 Task: Look for products in the category "More Specialty Treatments" from Quantum Health only.
Action: Mouse moved to (272, 142)
Screenshot: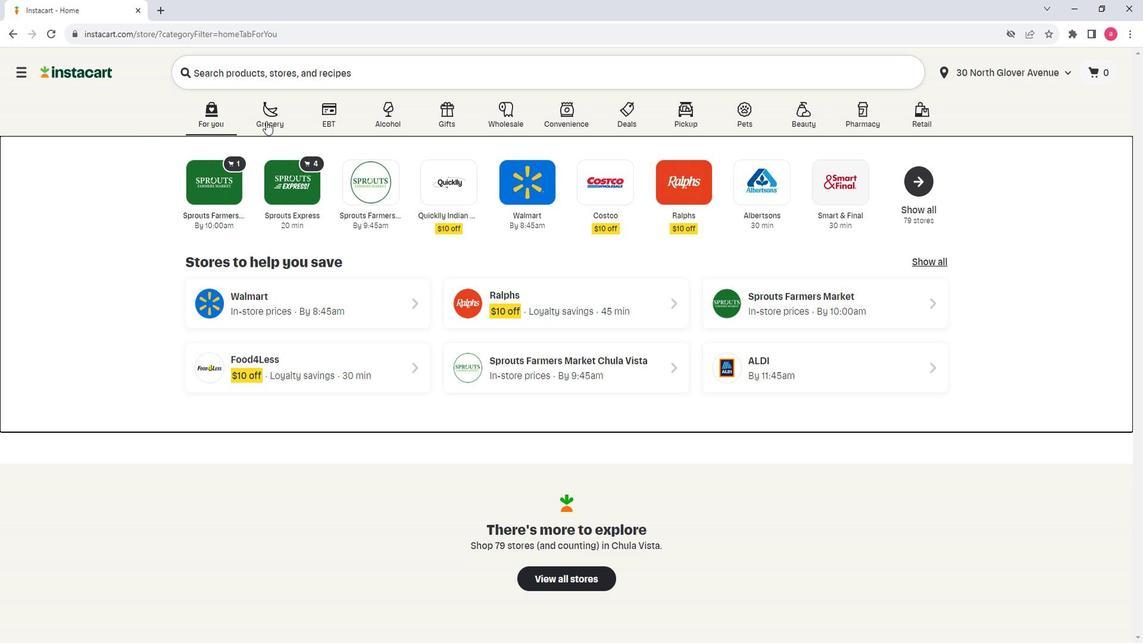 
Action: Mouse pressed left at (272, 142)
Screenshot: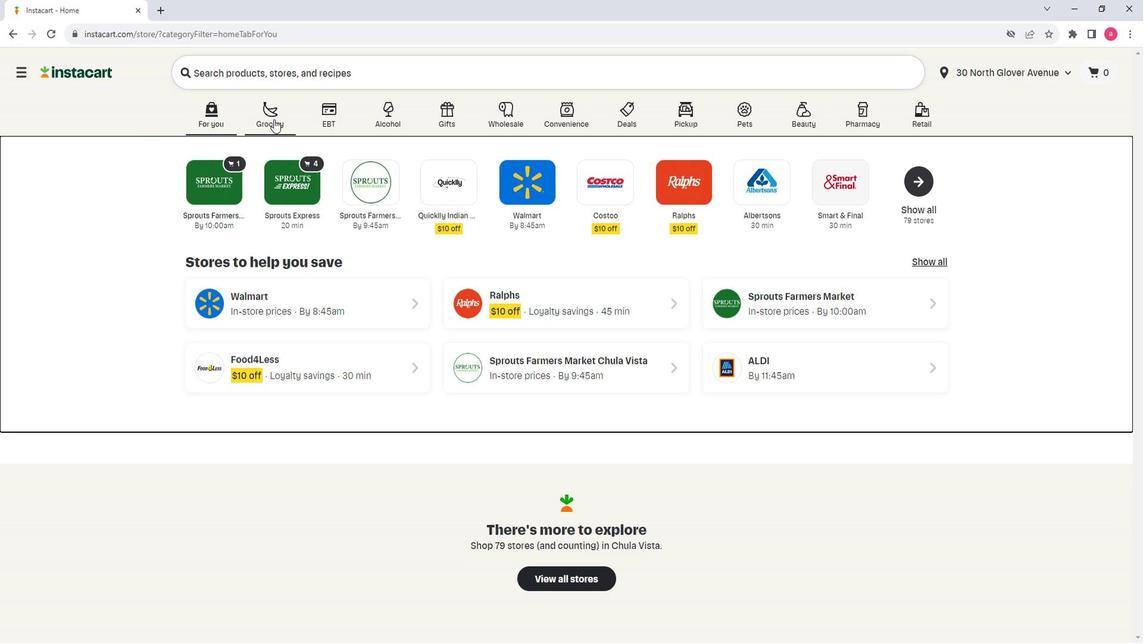 
Action: Mouse moved to (347, 325)
Screenshot: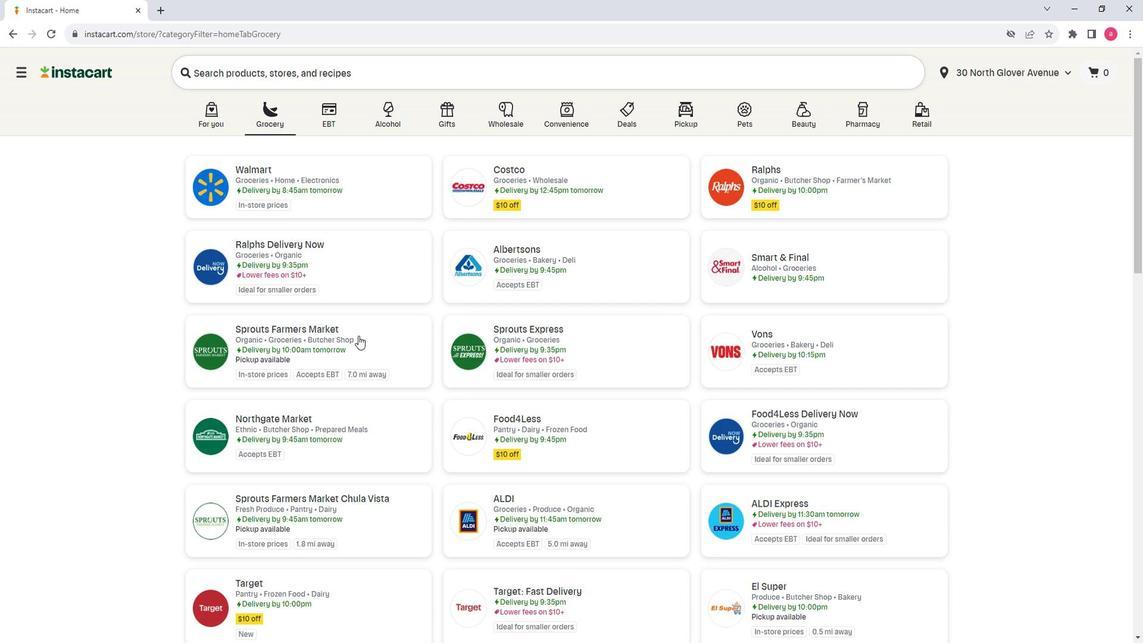 
Action: Mouse pressed left at (347, 325)
Screenshot: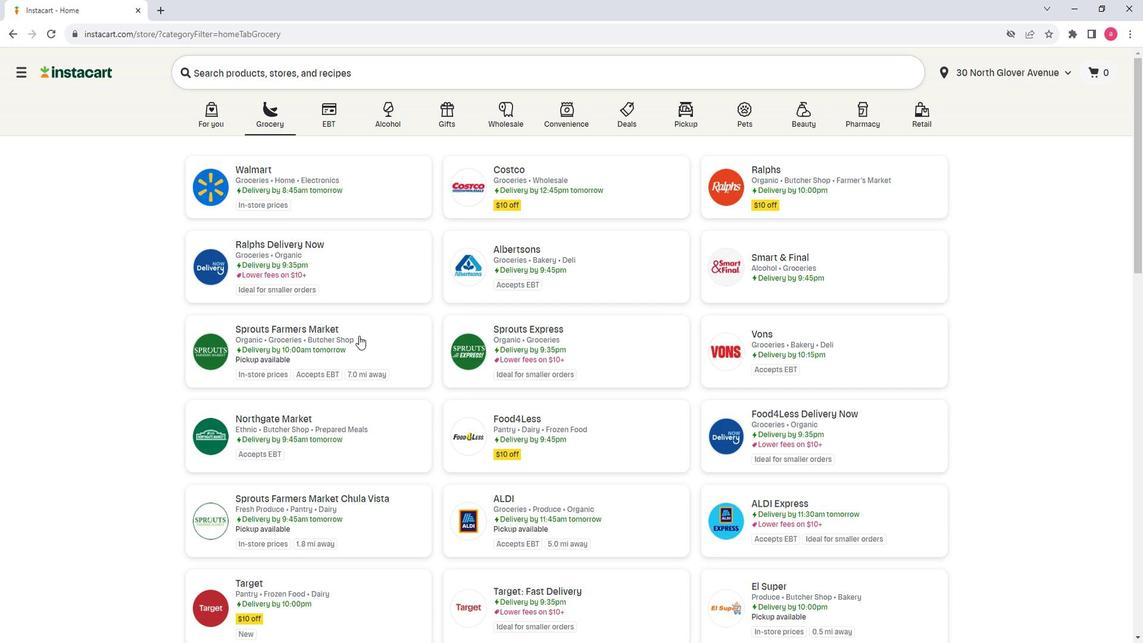 
Action: Mouse moved to (112, 356)
Screenshot: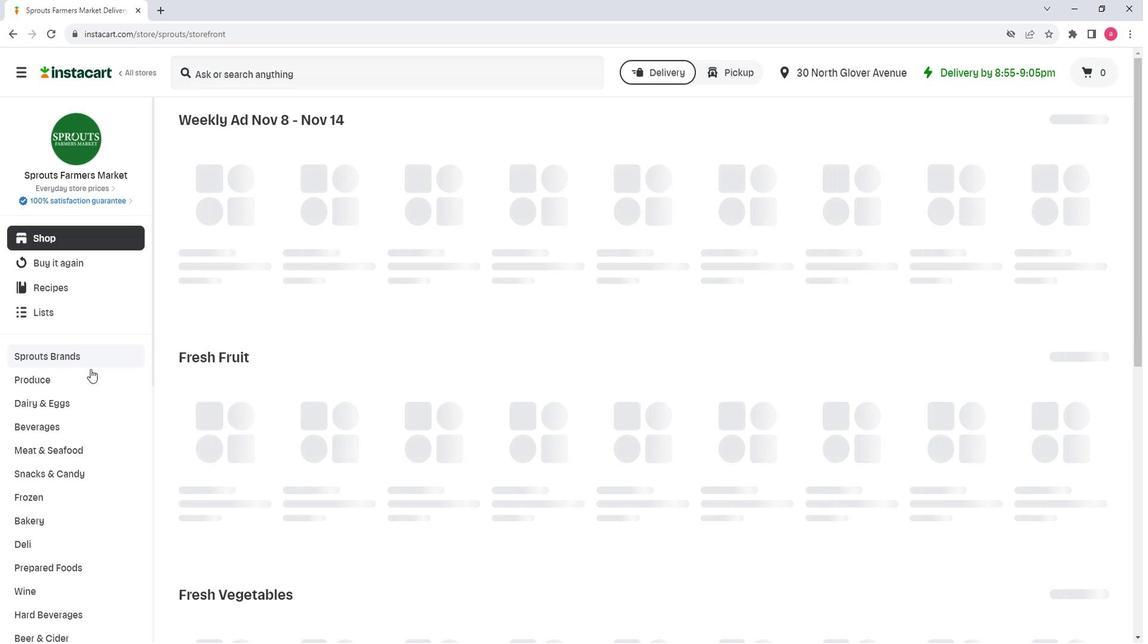 
Action: Mouse scrolled (112, 356) with delta (0, 0)
Screenshot: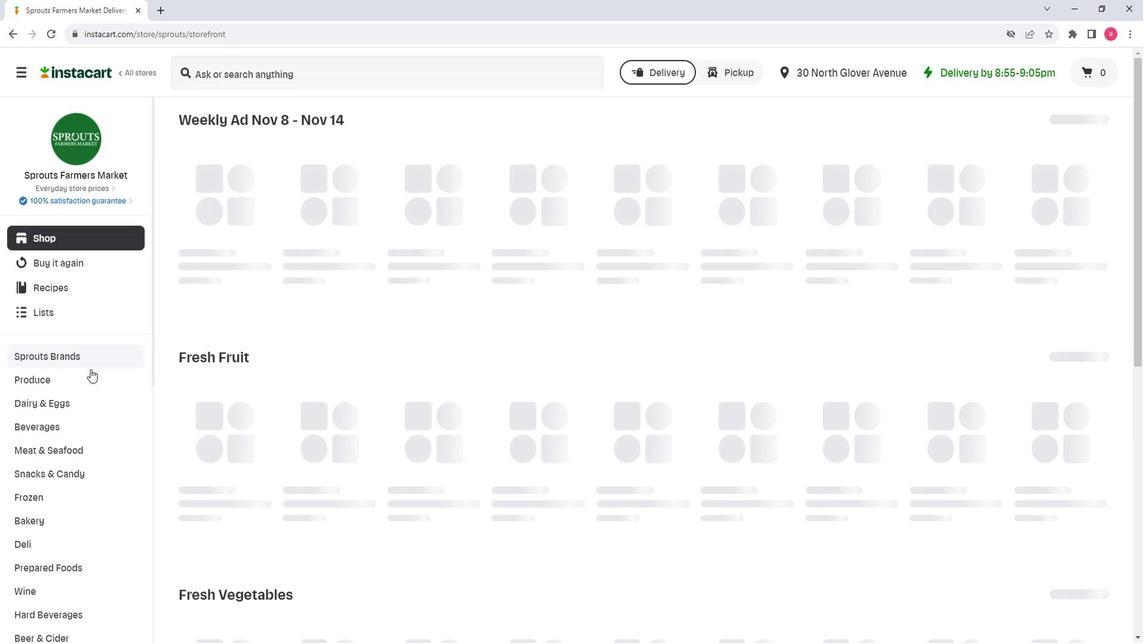 
Action: Mouse moved to (112, 357)
Screenshot: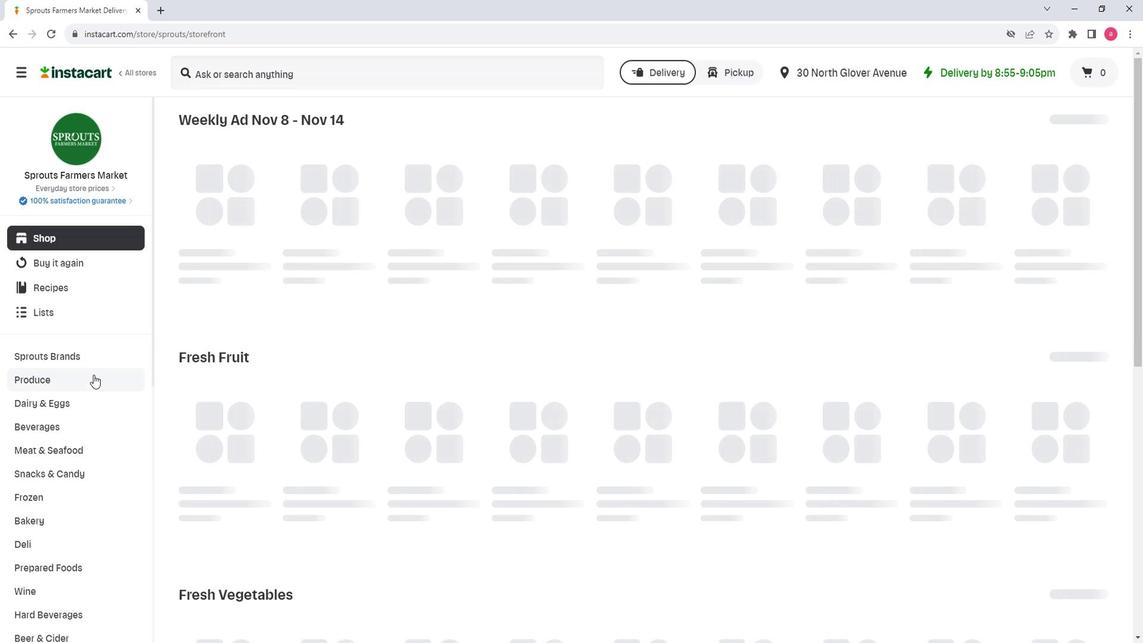 
Action: Mouse scrolled (112, 357) with delta (0, 0)
Screenshot: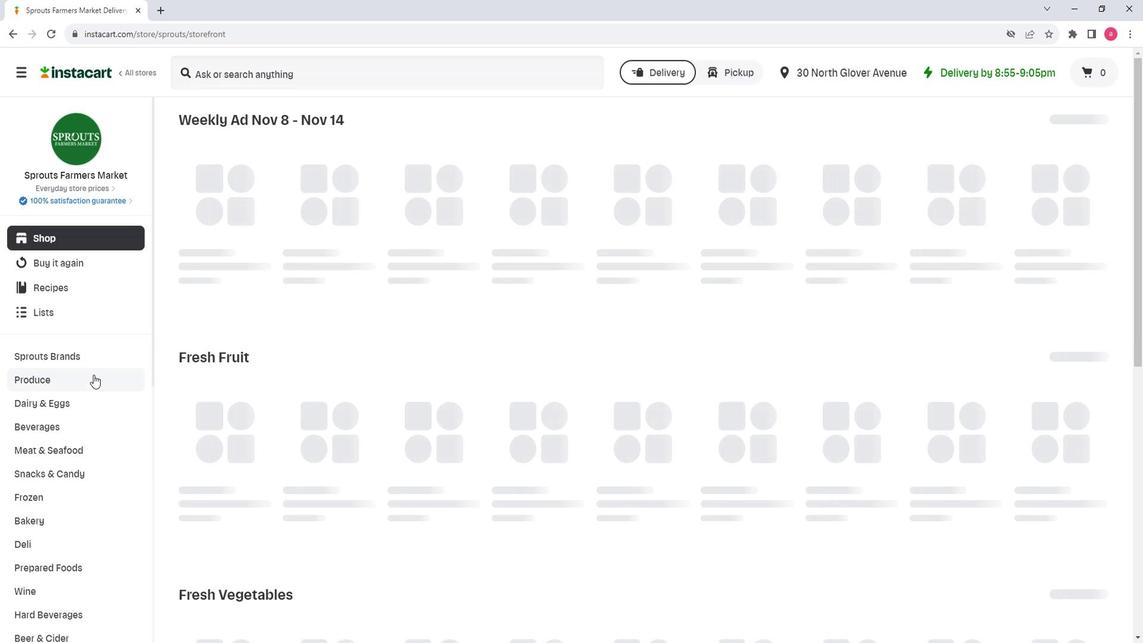 
Action: Mouse scrolled (112, 357) with delta (0, 0)
Screenshot: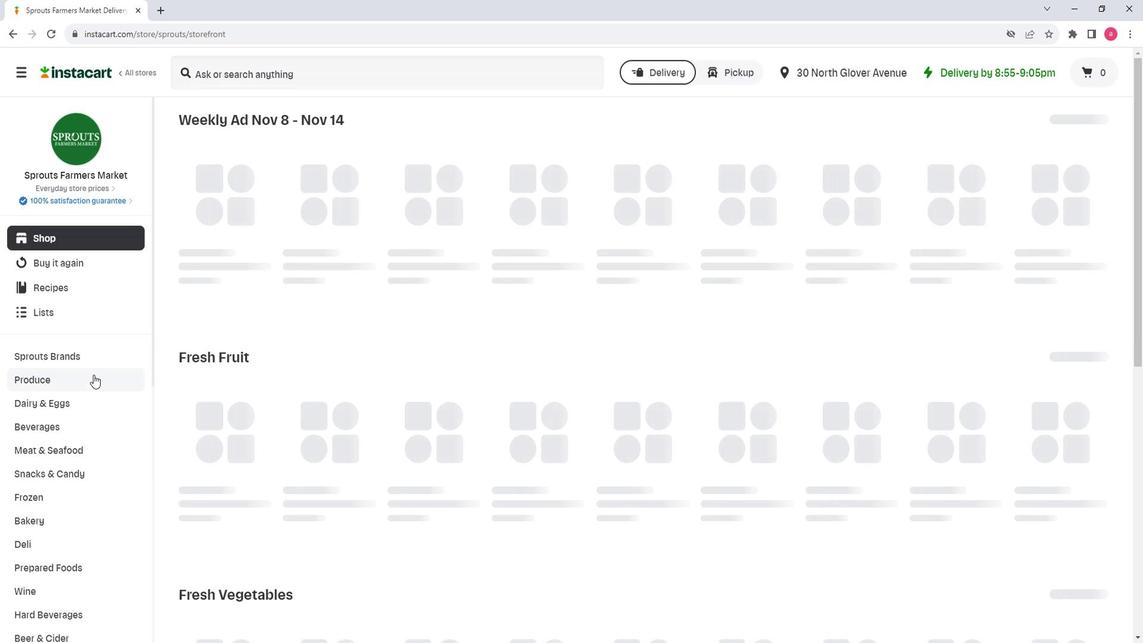 
Action: Mouse scrolled (112, 357) with delta (0, 0)
Screenshot: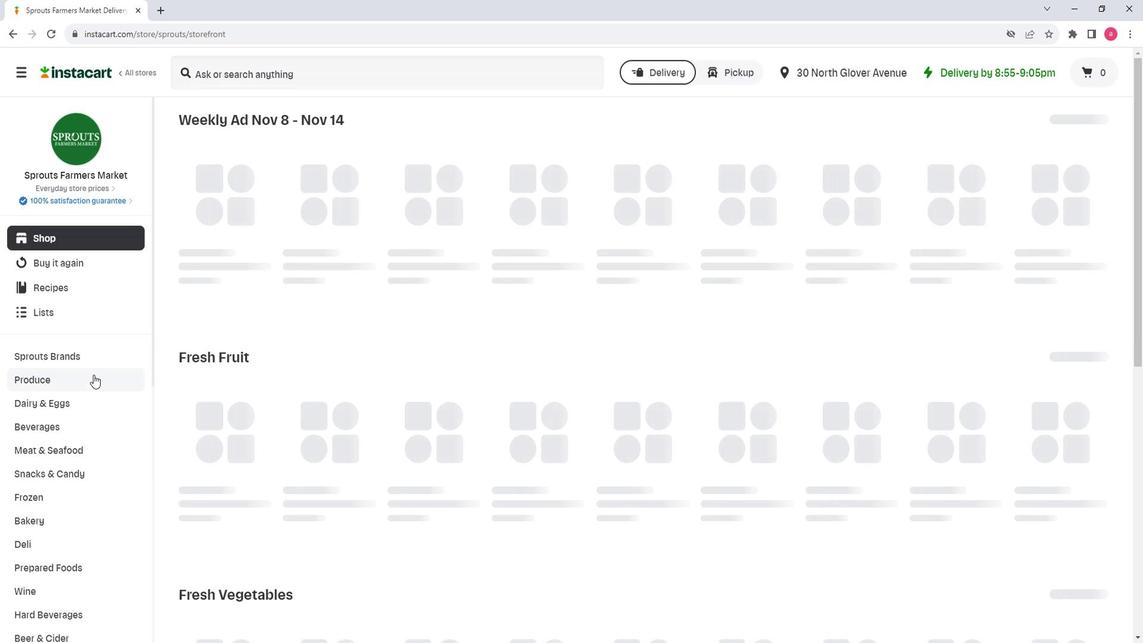
Action: Mouse scrolled (112, 357) with delta (0, 0)
Screenshot: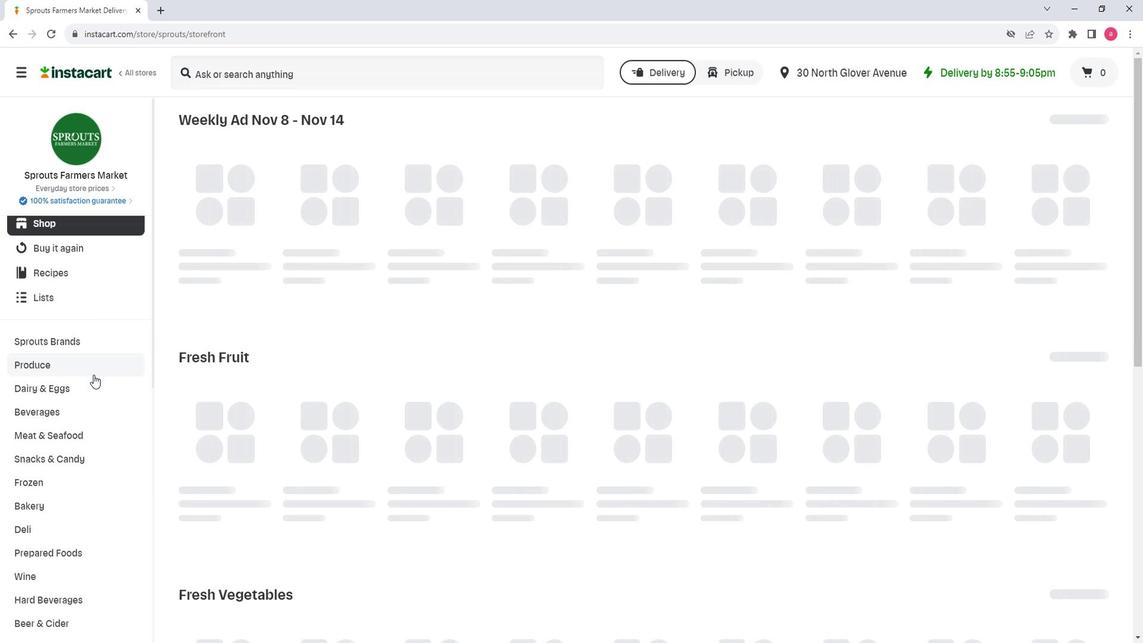 
Action: Mouse scrolled (112, 357) with delta (0, 0)
Screenshot: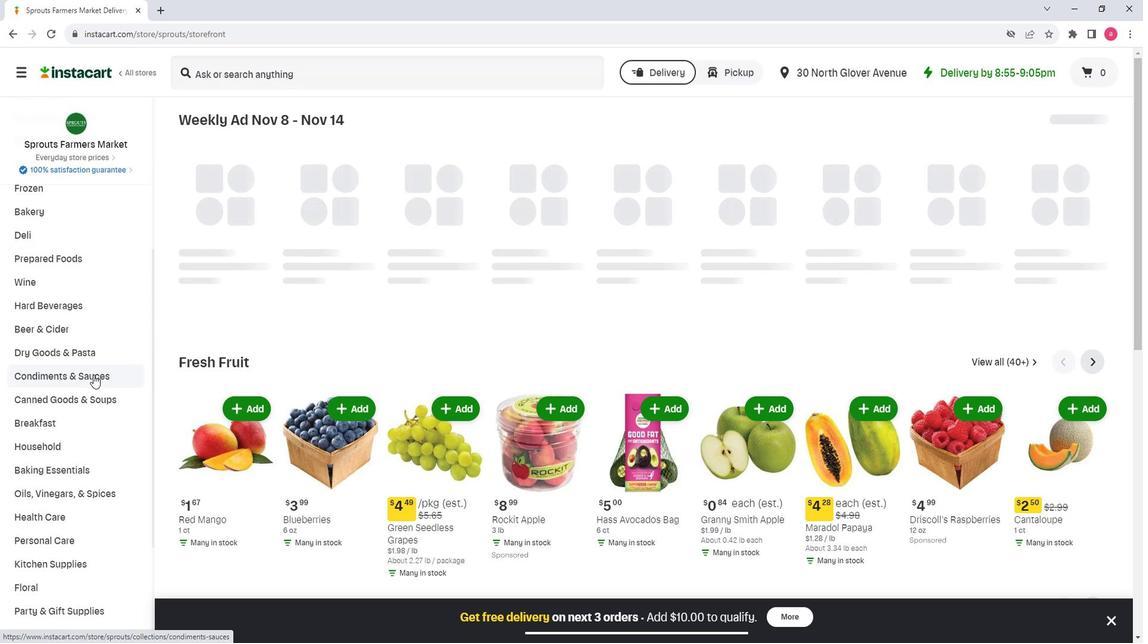 
Action: Mouse scrolled (112, 357) with delta (0, 0)
Screenshot: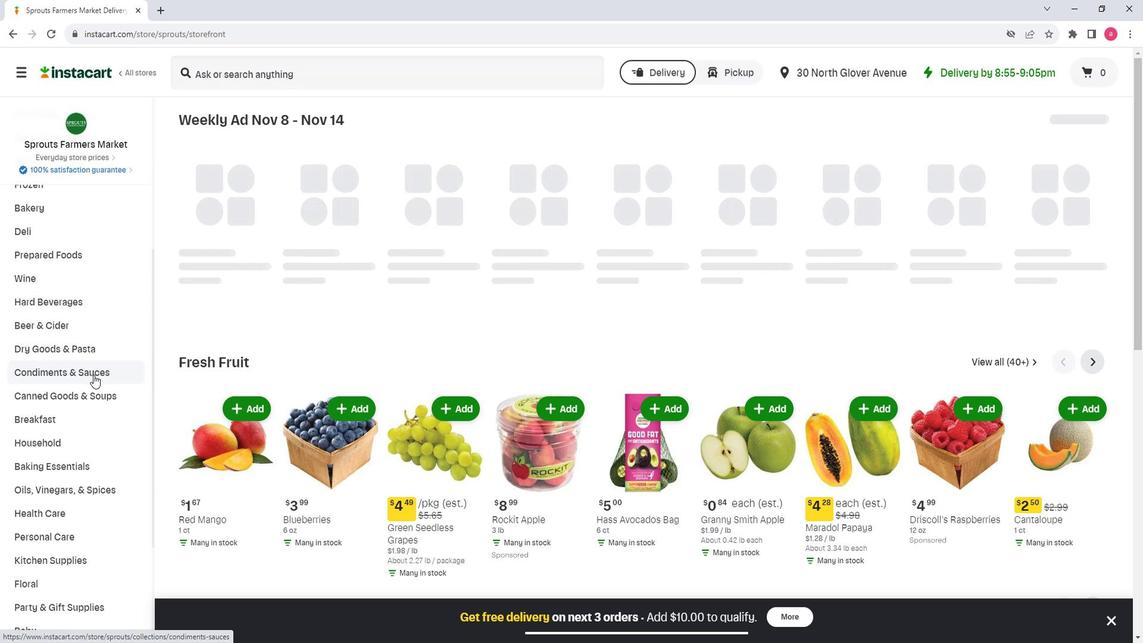
Action: Mouse moved to (120, 359)
Screenshot: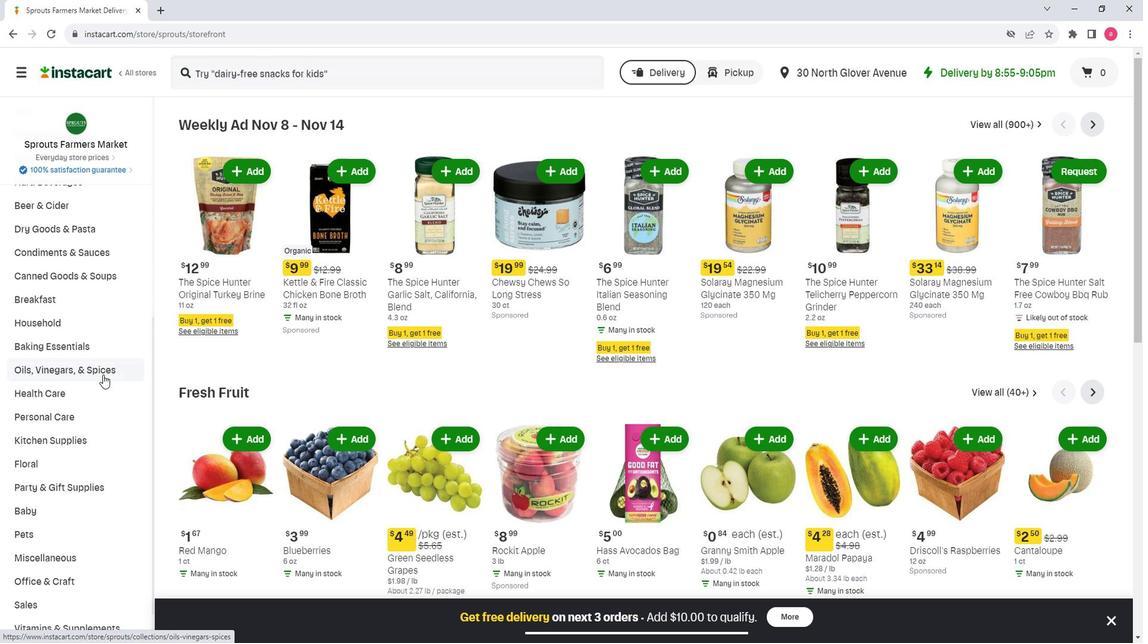 
Action: Mouse scrolled (120, 359) with delta (0, 0)
Screenshot: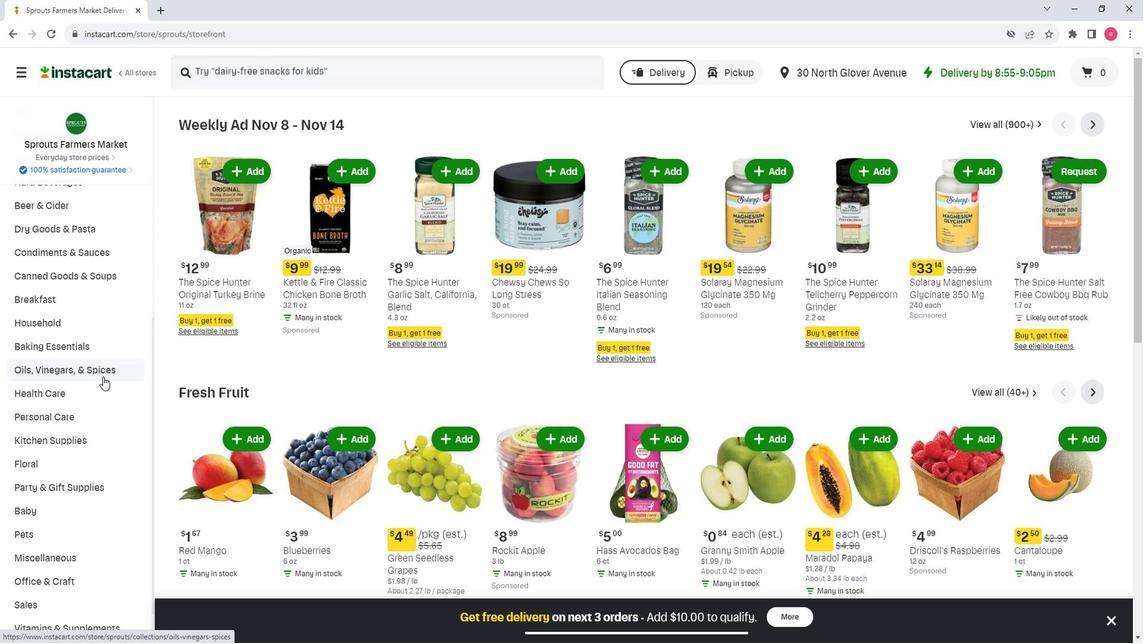 
Action: Mouse moved to (85, 326)
Screenshot: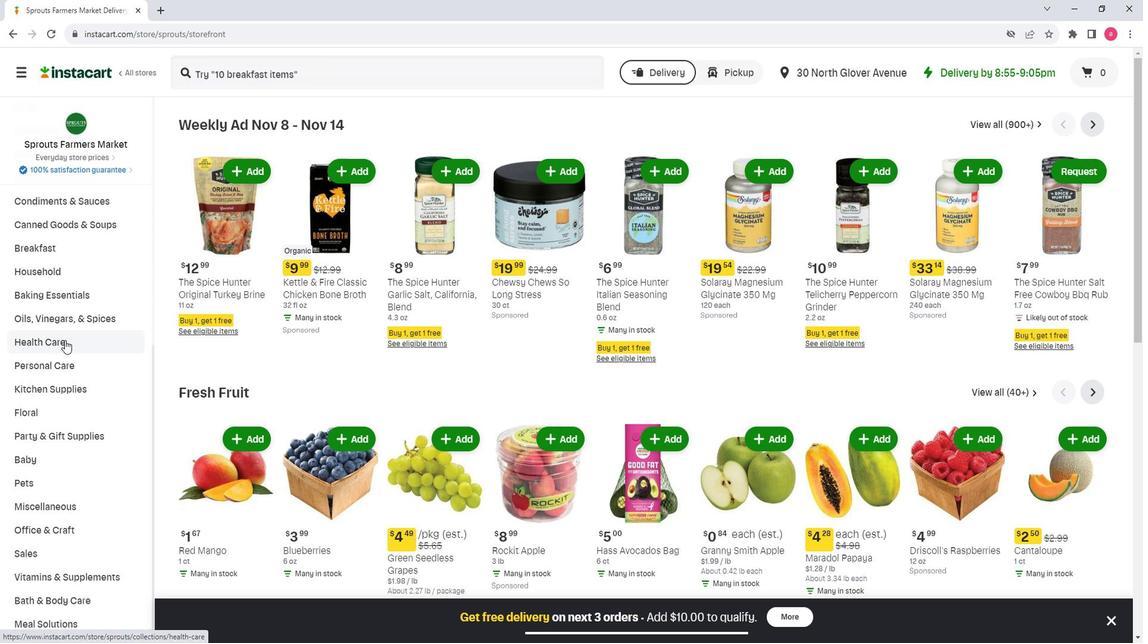
Action: Mouse pressed left at (85, 326)
Screenshot: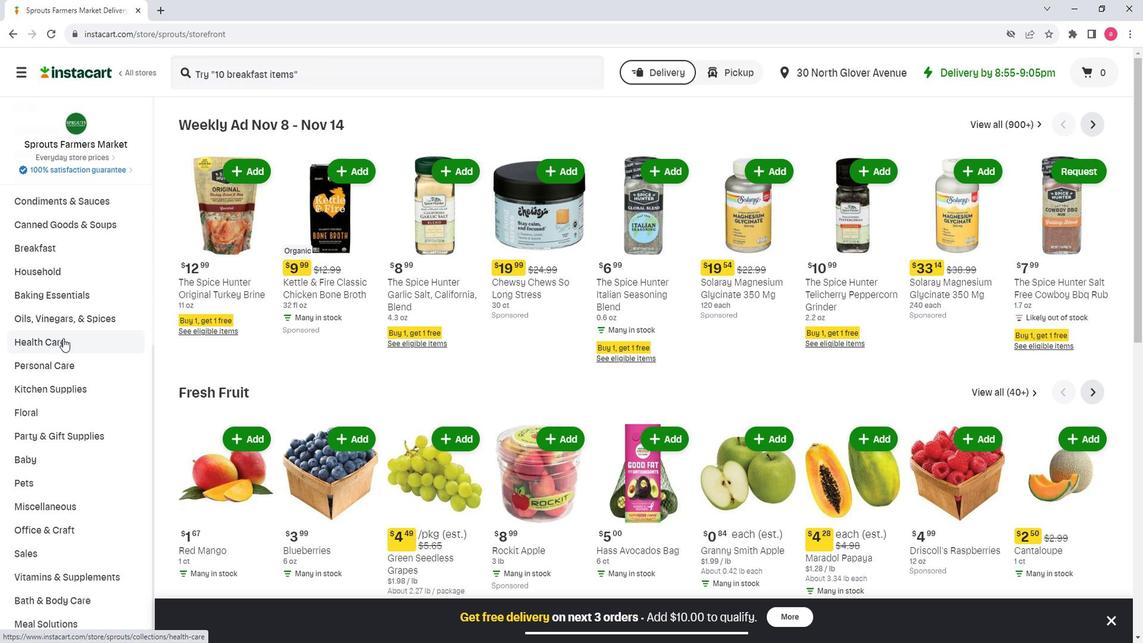 
Action: Mouse moved to (1007, 179)
Screenshot: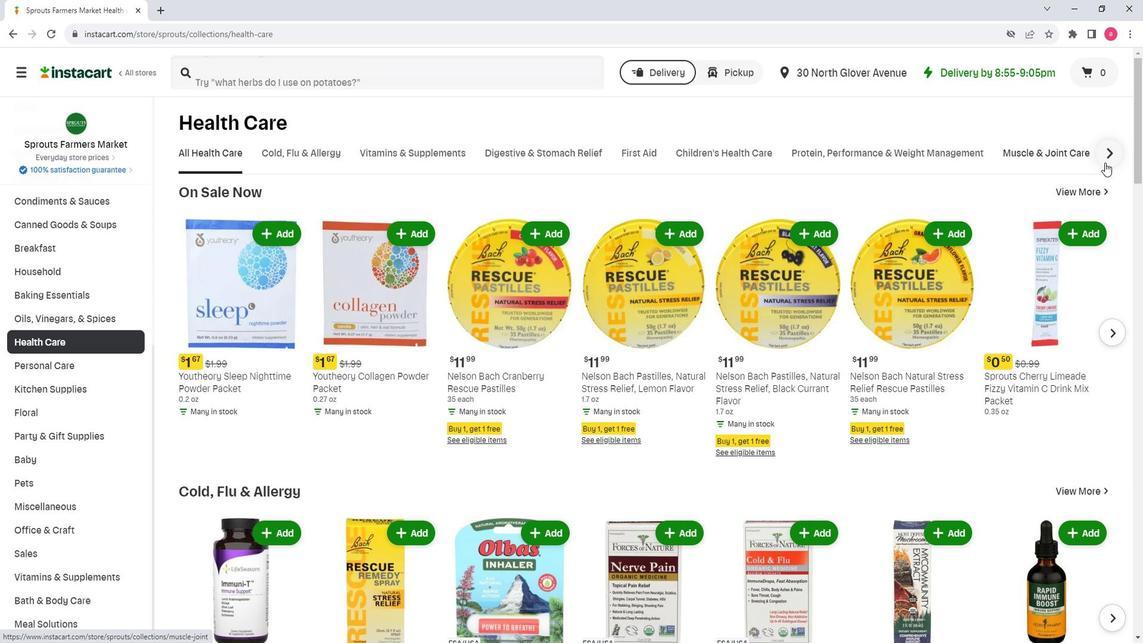 
Action: Mouse pressed left at (1007, 179)
Screenshot: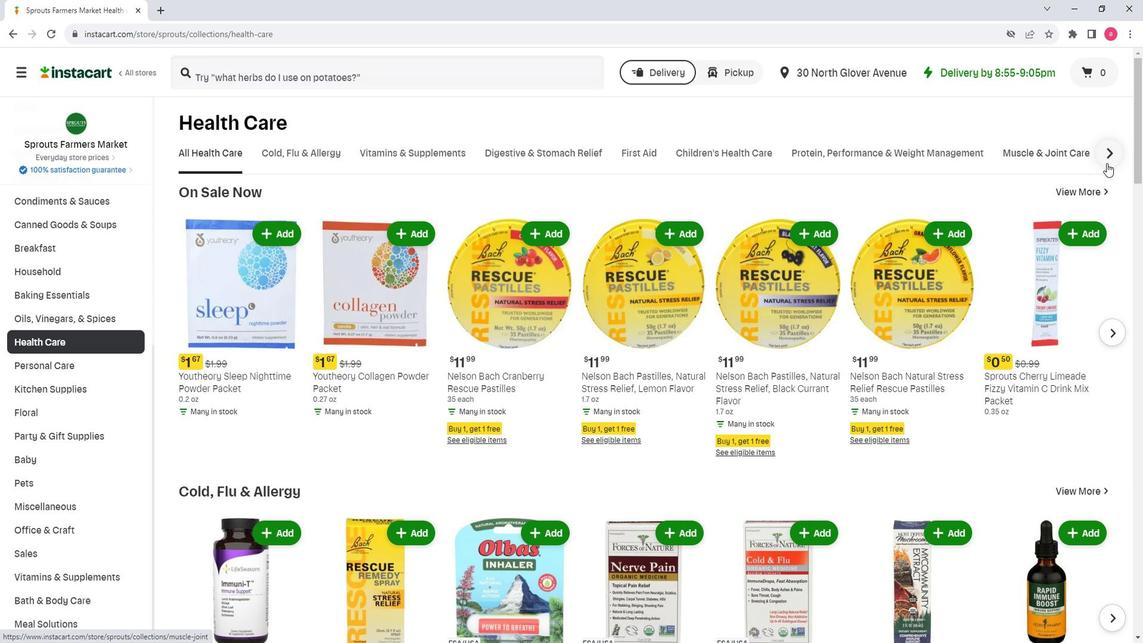 
Action: Mouse moved to (777, 176)
Screenshot: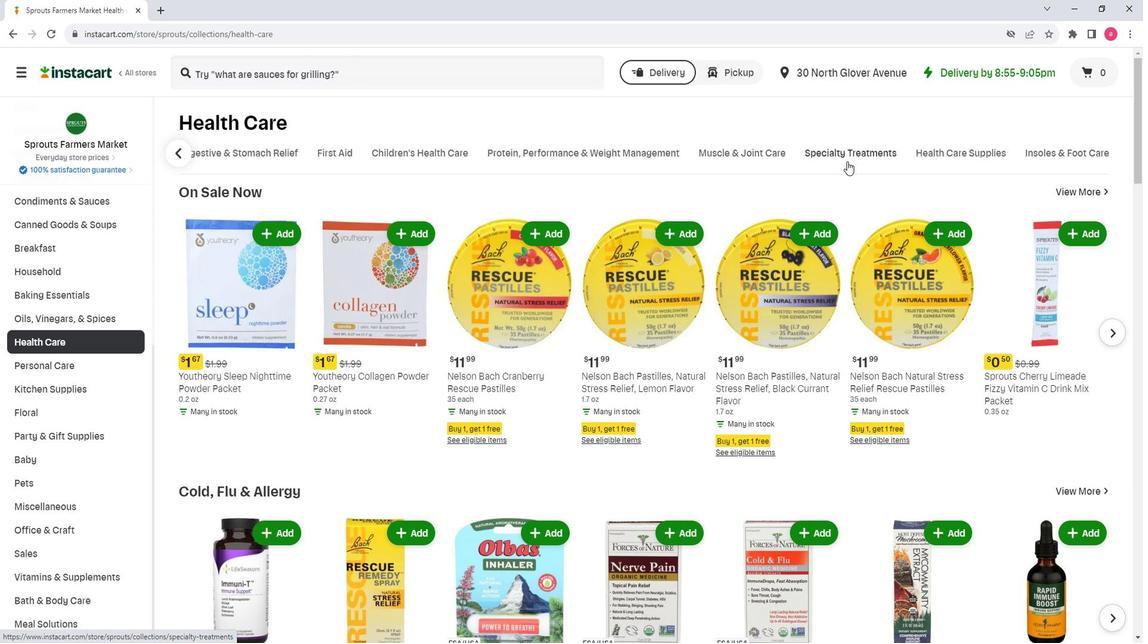 
Action: Mouse pressed left at (777, 176)
Screenshot: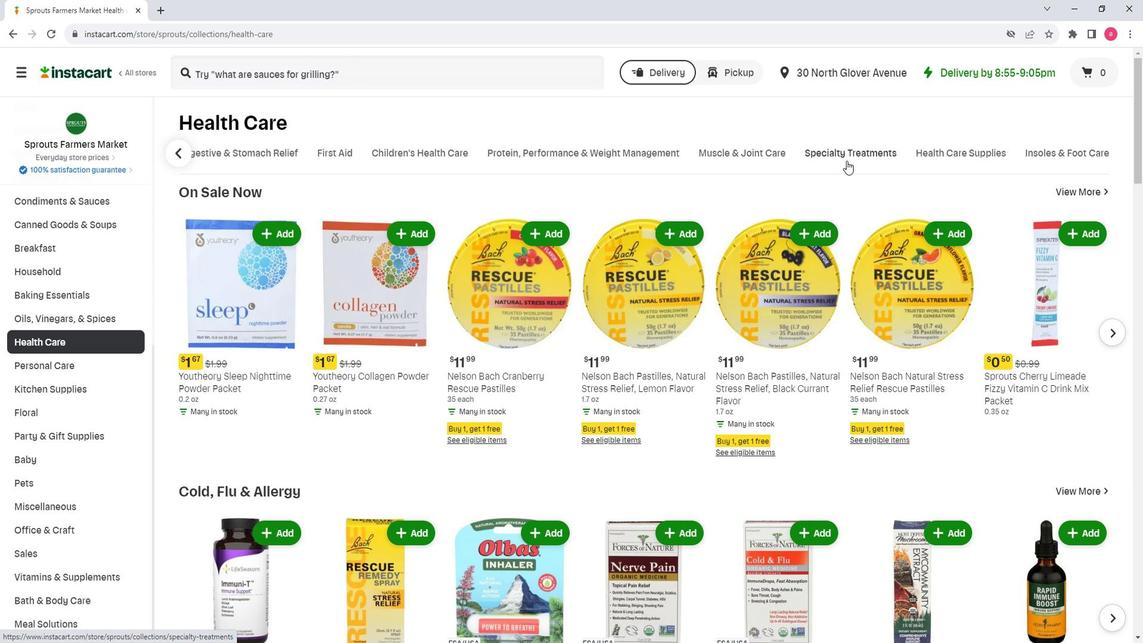 
Action: Mouse moved to (753, 217)
Screenshot: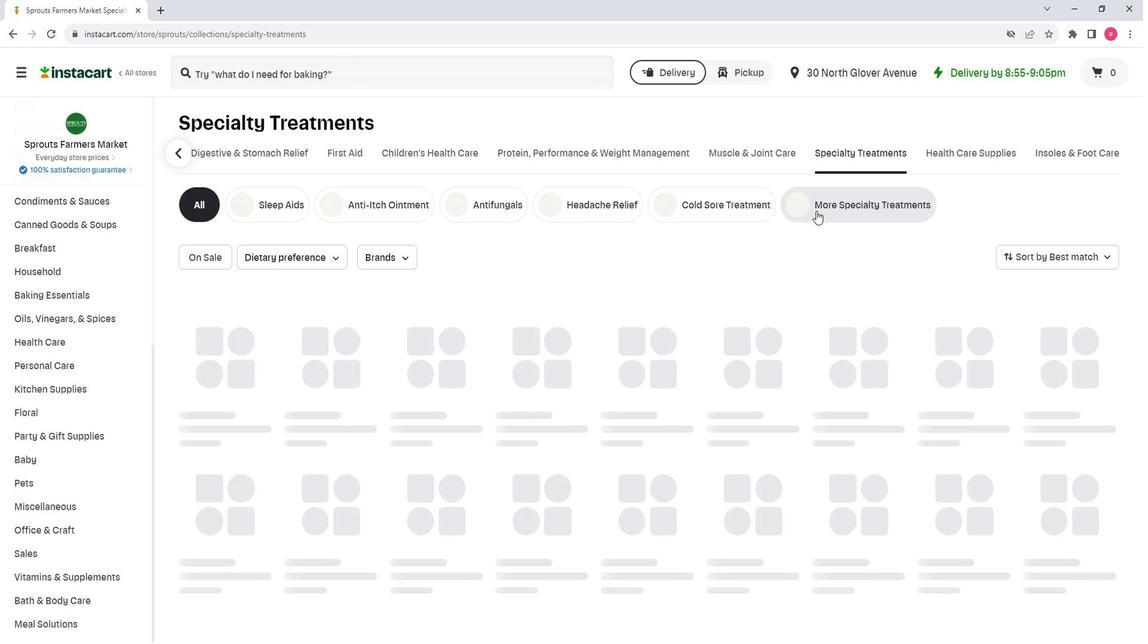
Action: Mouse pressed left at (753, 217)
Screenshot: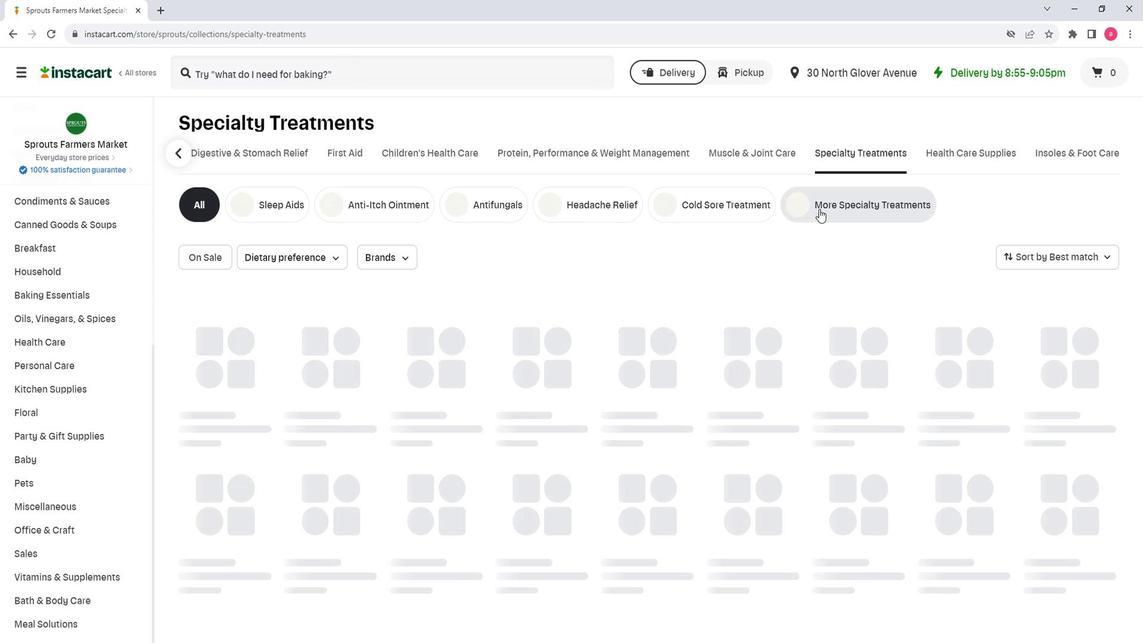 
Action: Mouse moved to (257, 265)
Screenshot: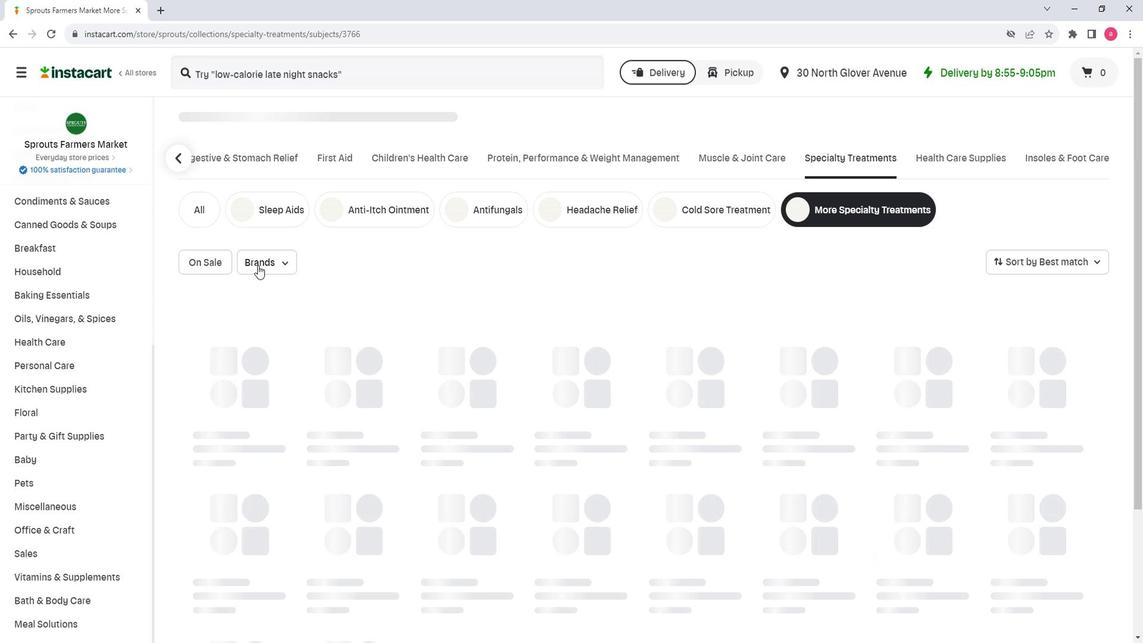 
Action: Mouse pressed left at (257, 265)
Screenshot: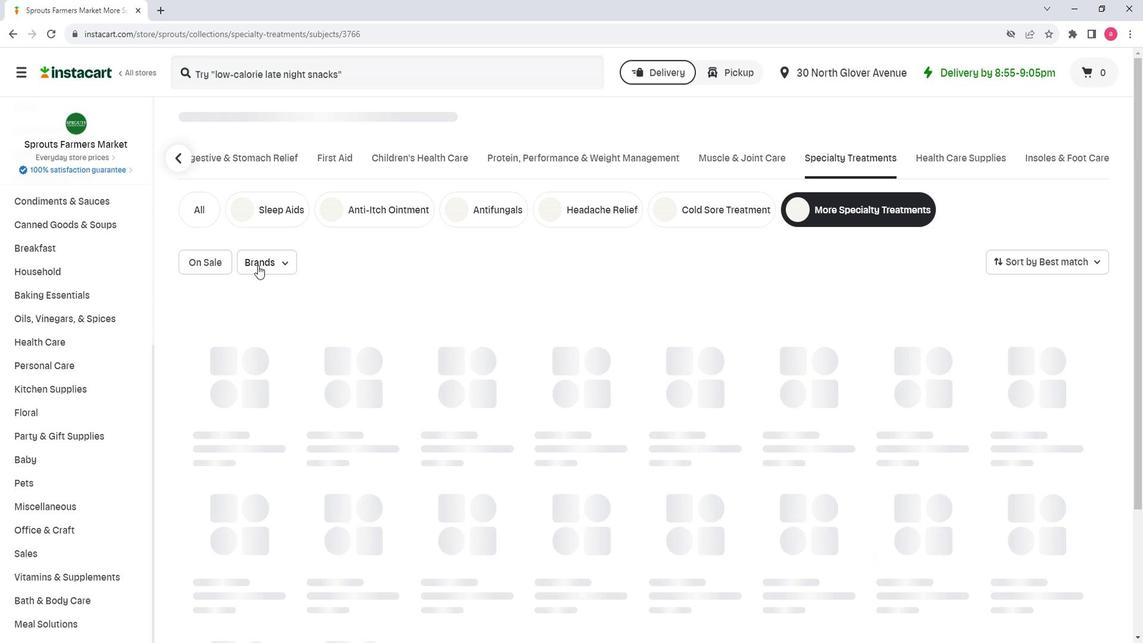 
Action: Mouse moved to (284, 313)
Screenshot: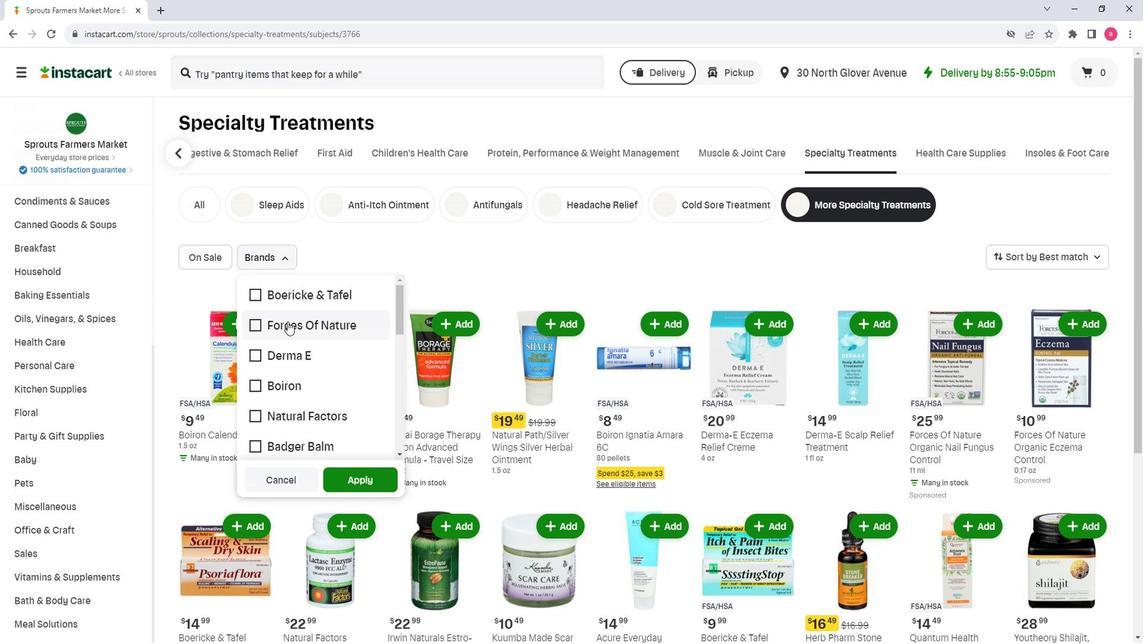 
Action: Mouse scrolled (284, 313) with delta (0, 0)
Screenshot: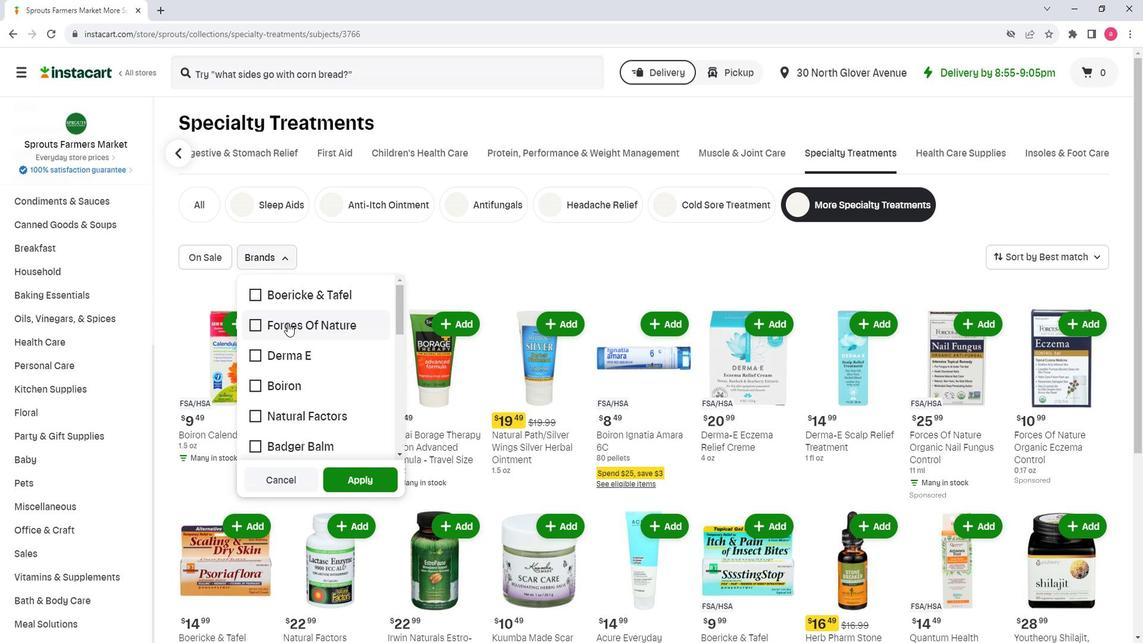 
Action: Mouse scrolled (284, 313) with delta (0, 0)
Screenshot: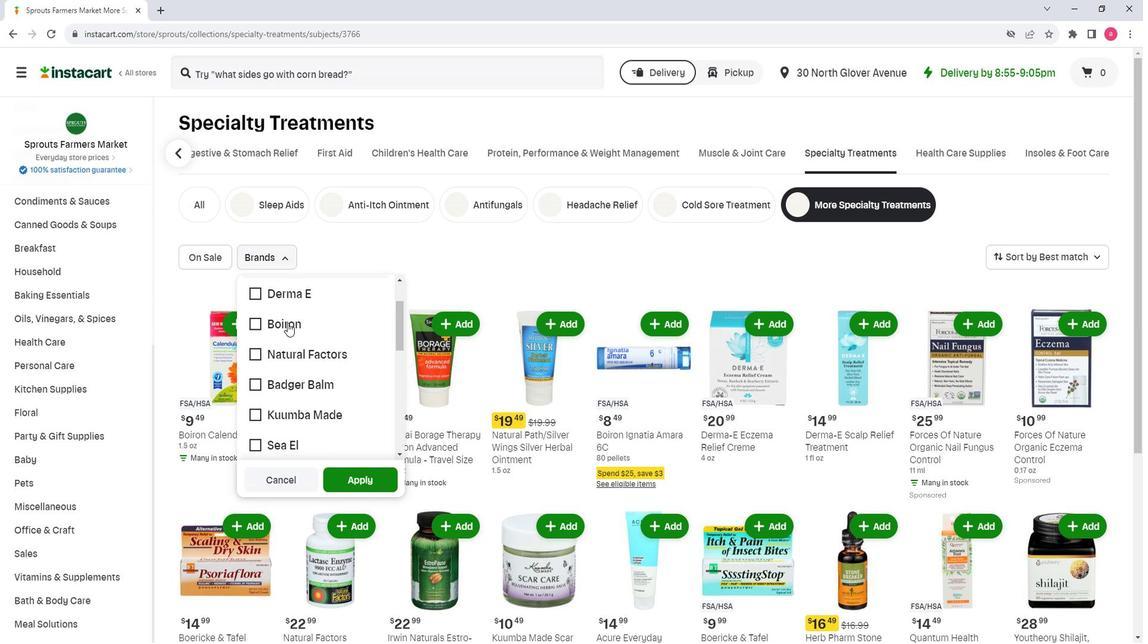 
Action: Mouse scrolled (284, 313) with delta (0, 0)
Screenshot: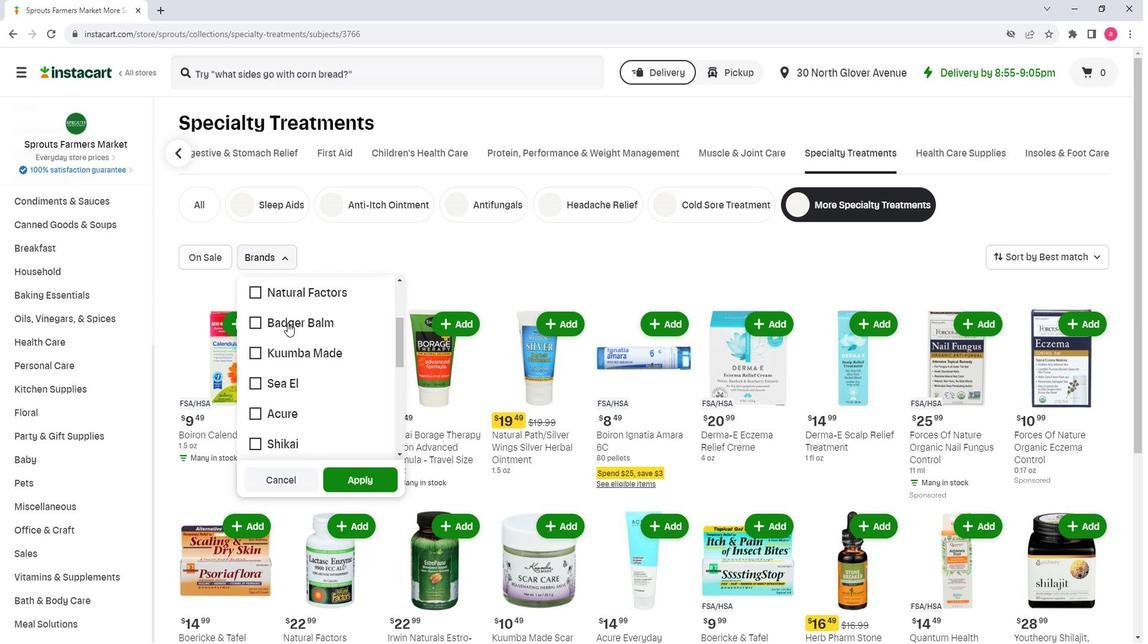 
Action: Mouse scrolled (284, 313) with delta (0, 0)
Screenshot: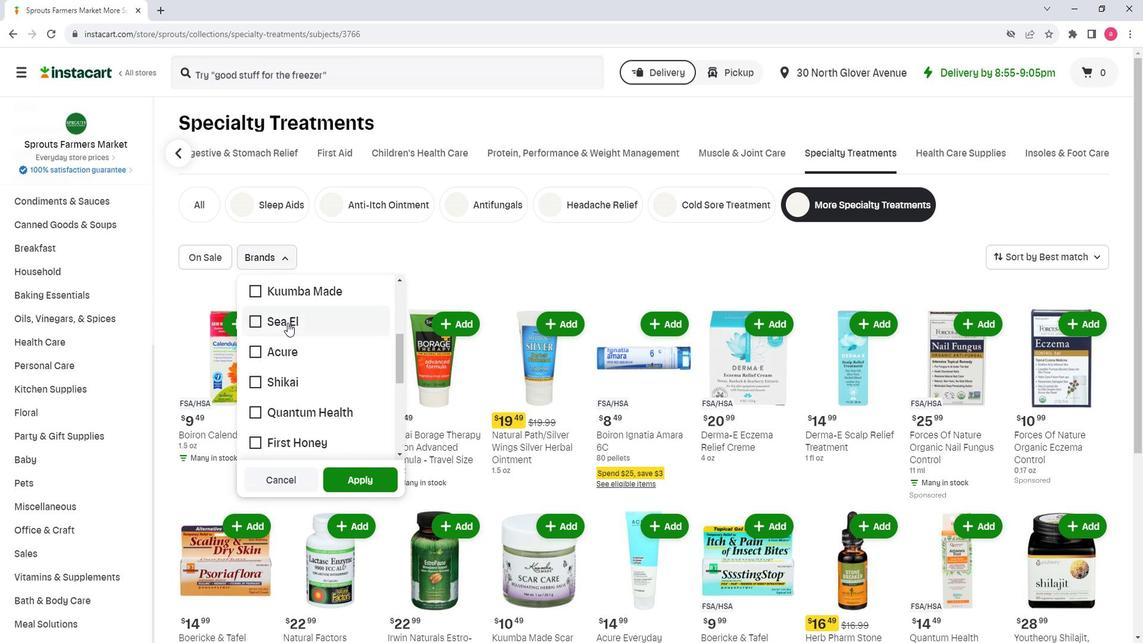 
Action: Mouse moved to (289, 331)
Screenshot: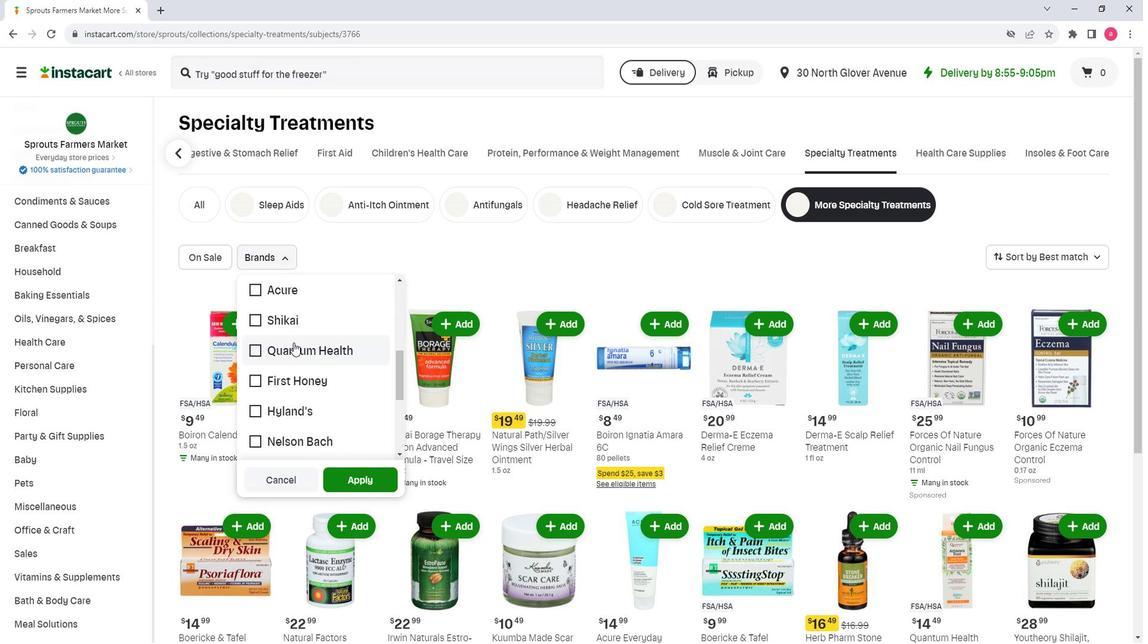 
Action: Mouse pressed left at (289, 331)
Screenshot: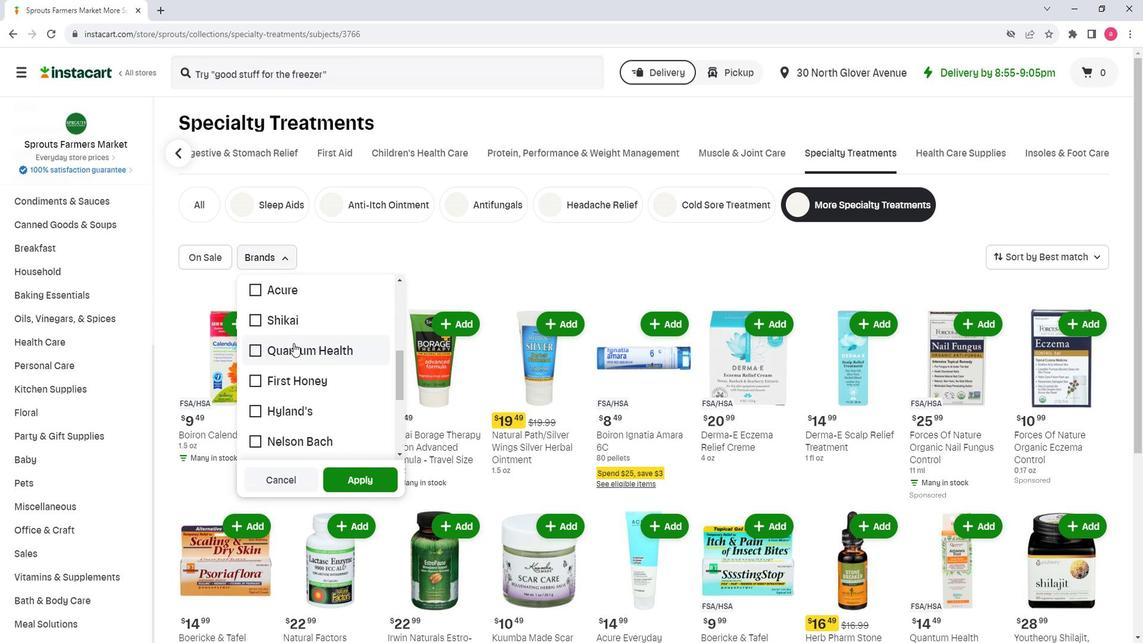 
Action: Mouse moved to (340, 443)
Screenshot: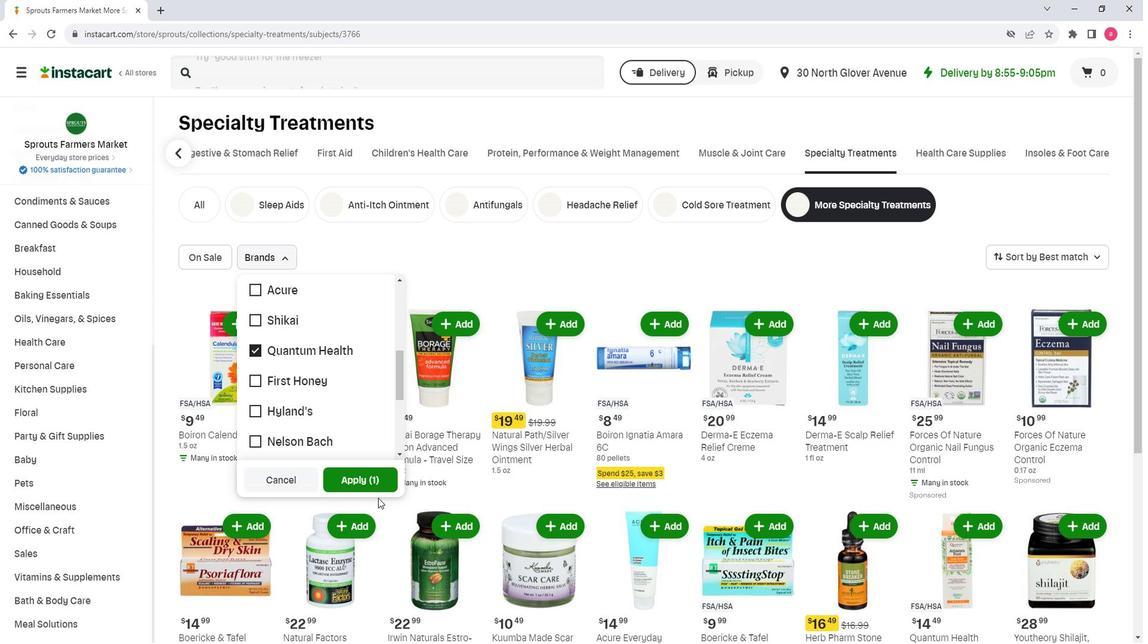 
Action: Mouse pressed left at (340, 443)
Screenshot: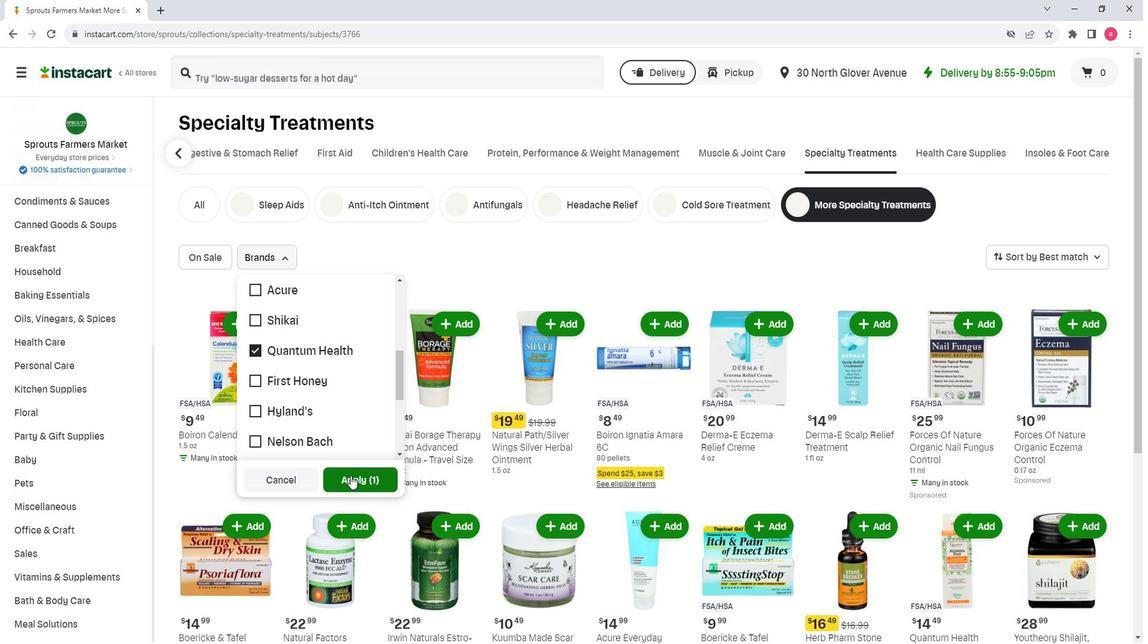 
Action: Mouse moved to (426, 272)
Screenshot: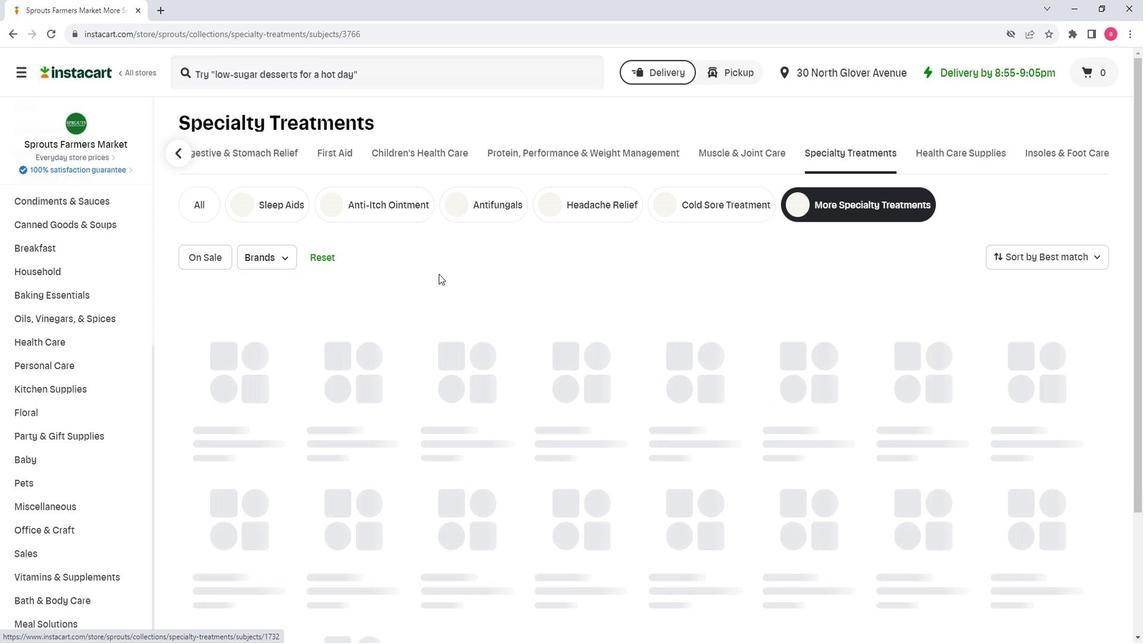 
